 Task: Check current mortgage rates of quadplex (4 Unit).
Action: Mouse moved to (909, 169)
Screenshot: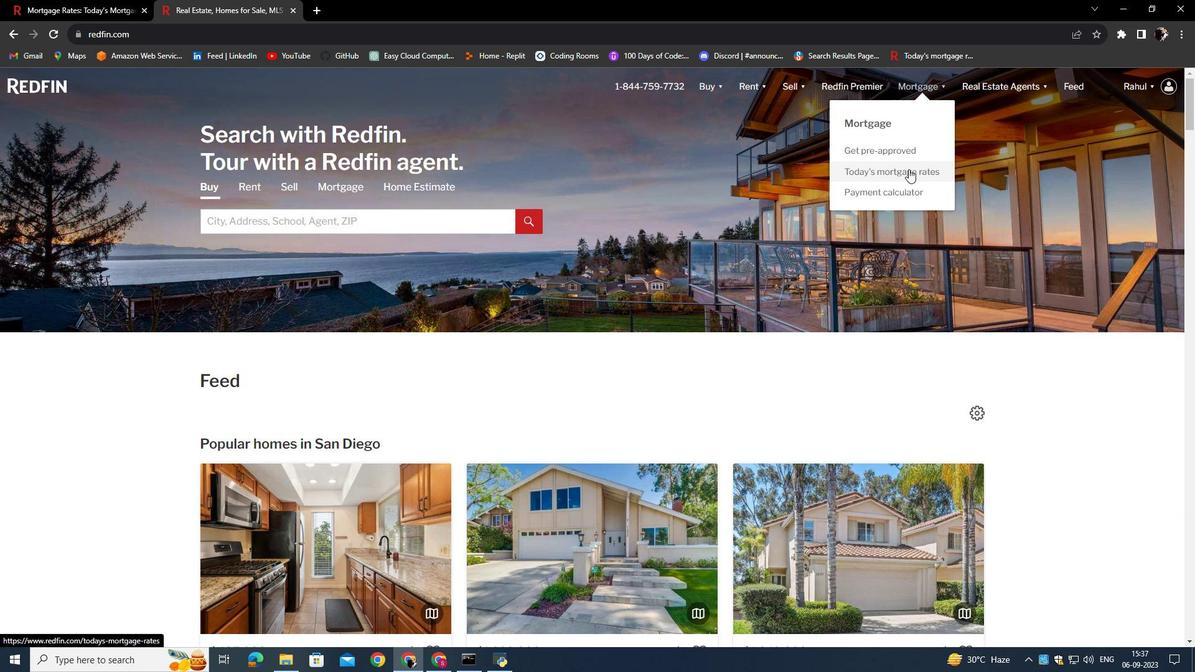 
Action: Mouse pressed left at (909, 169)
Screenshot: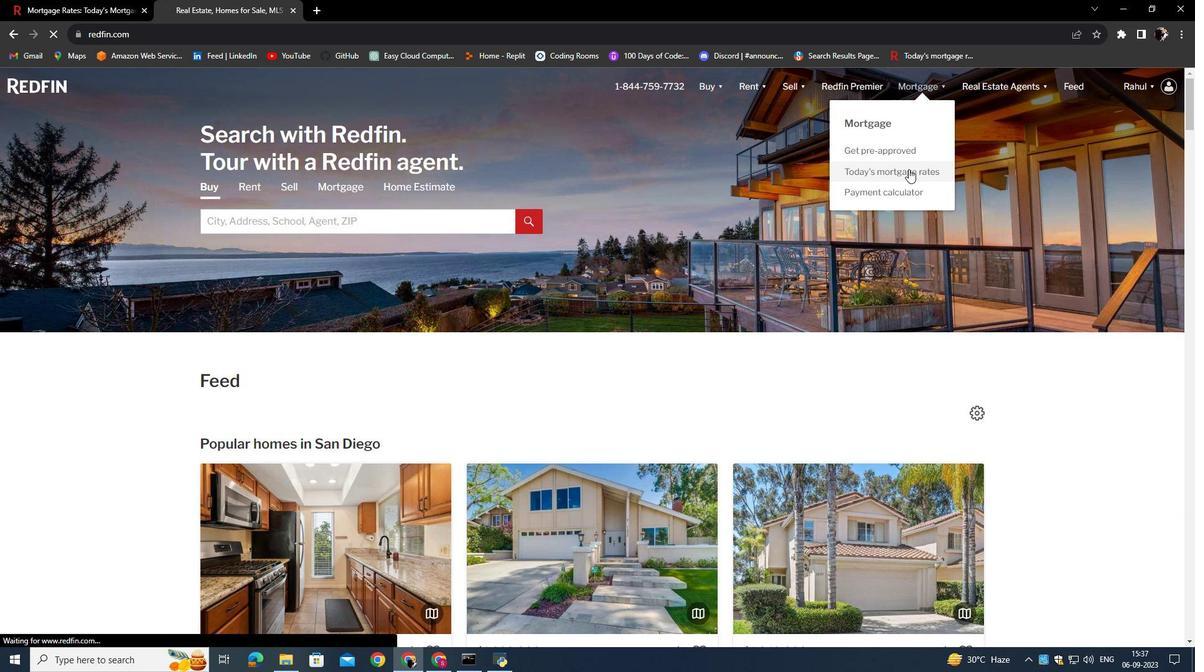 
Action: Mouse moved to (487, 328)
Screenshot: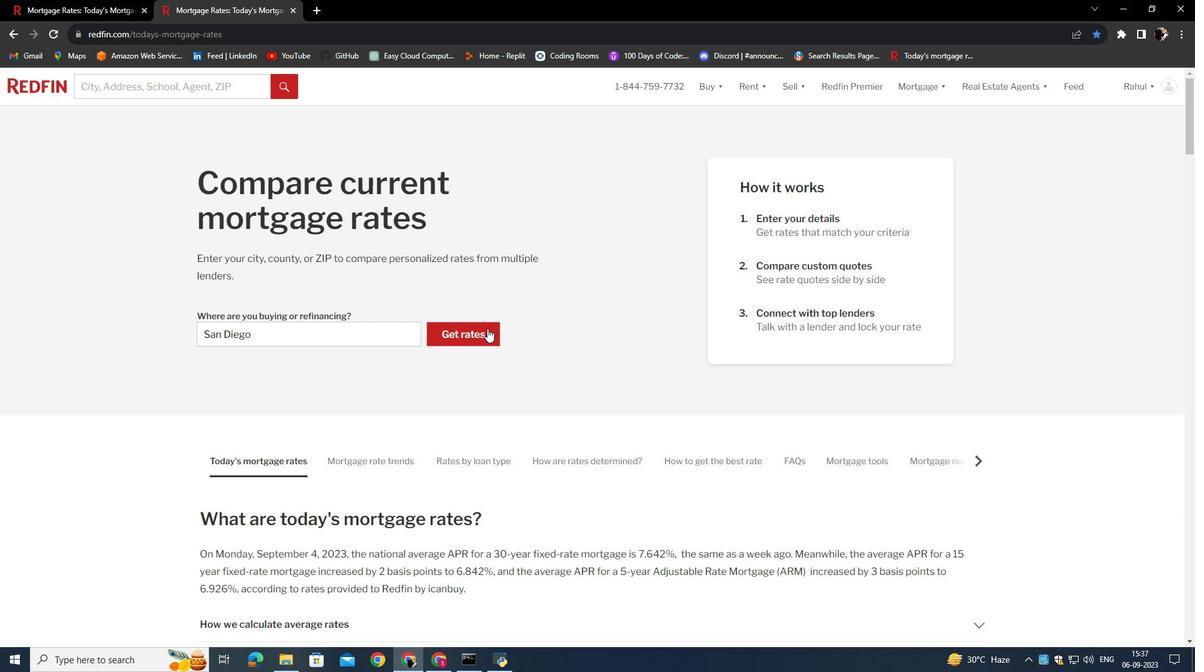 
Action: Mouse pressed left at (487, 328)
Screenshot: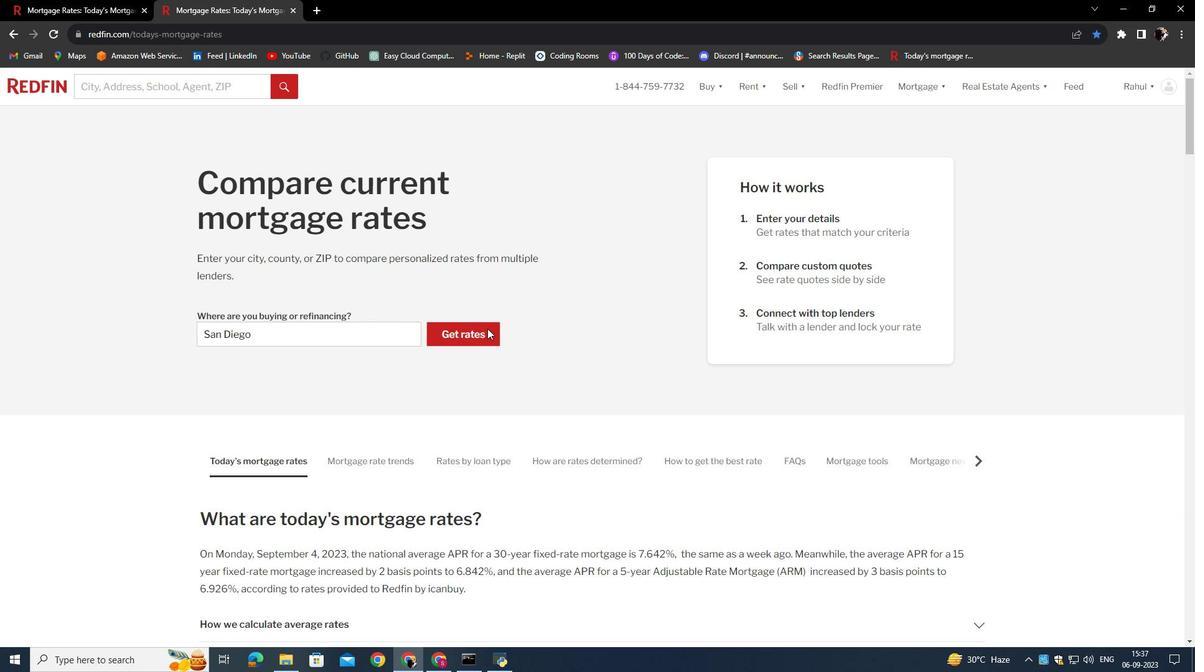 
Action: Mouse moved to (311, 228)
Screenshot: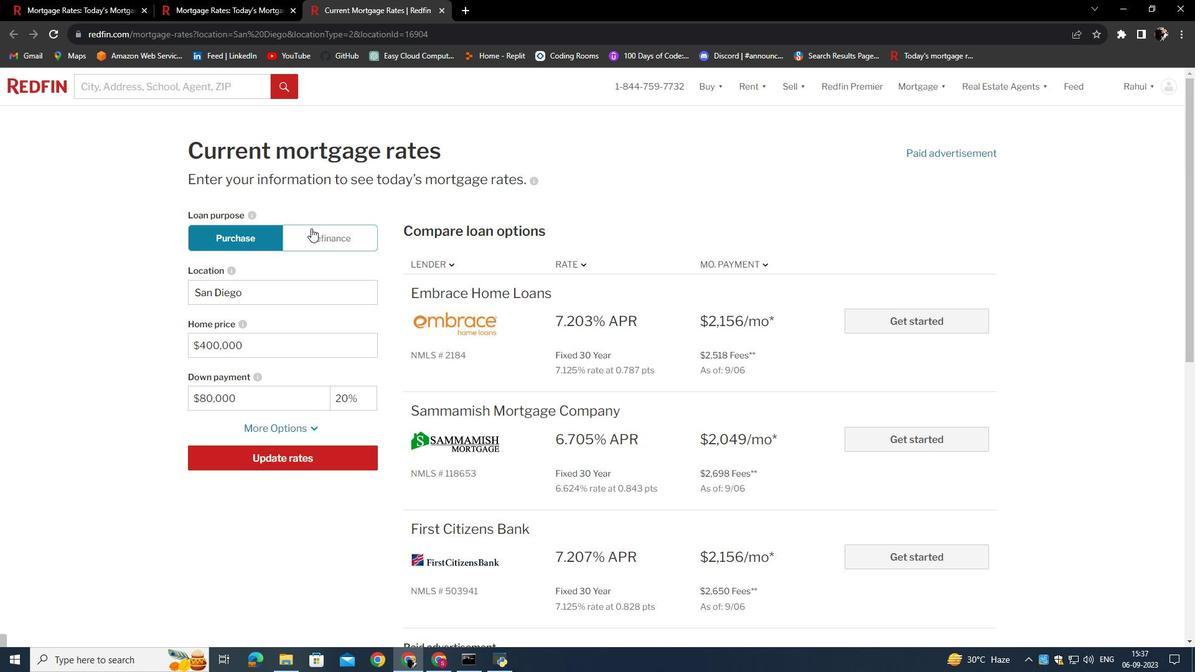
Action: Mouse pressed left at (311, 228)
Screenshot: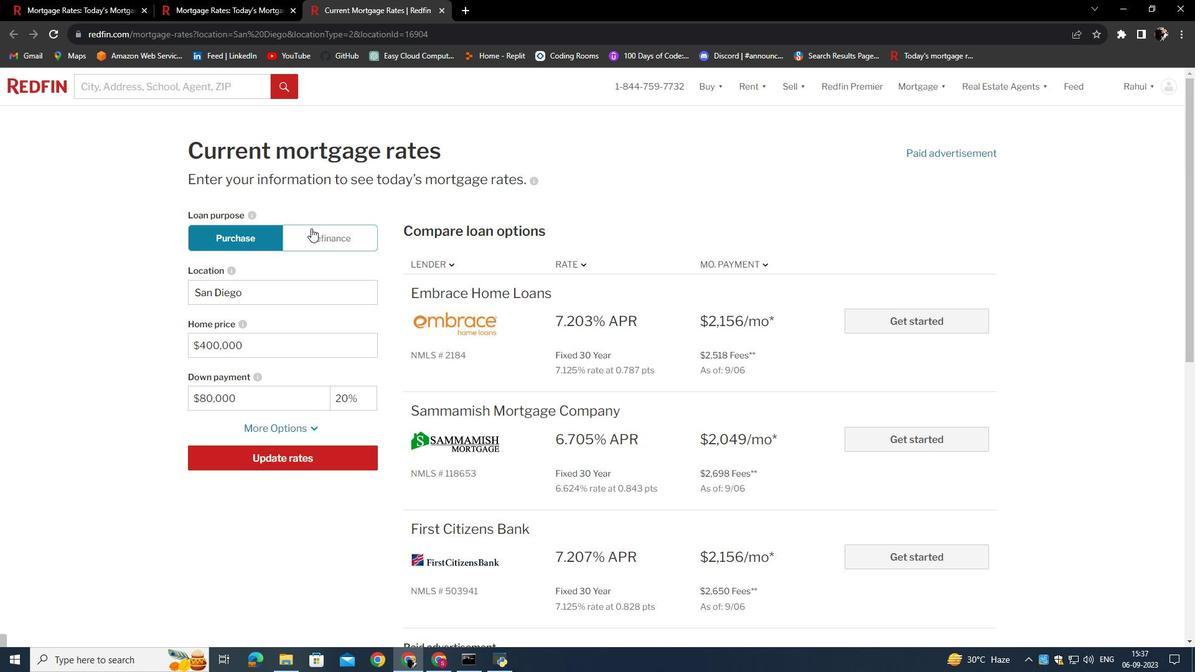 
Action: Mouse moved to (317, 295)
Screenshot: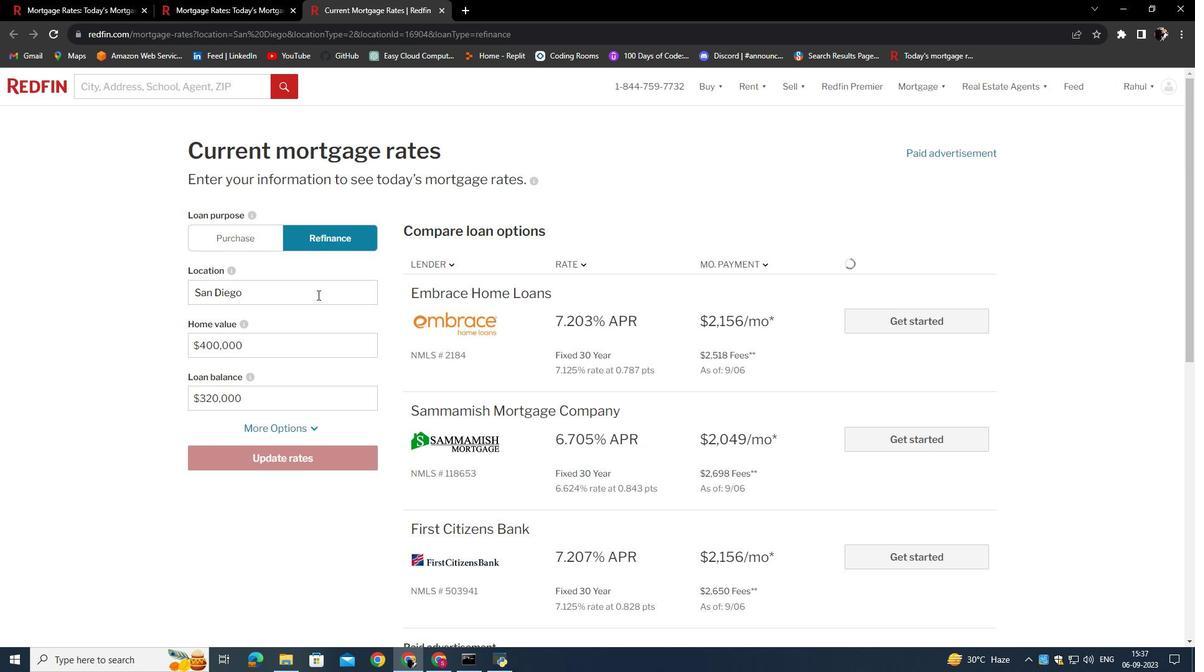
Action: Mouse scrolled (317, 294) with delta (0, 0)
Screenshot: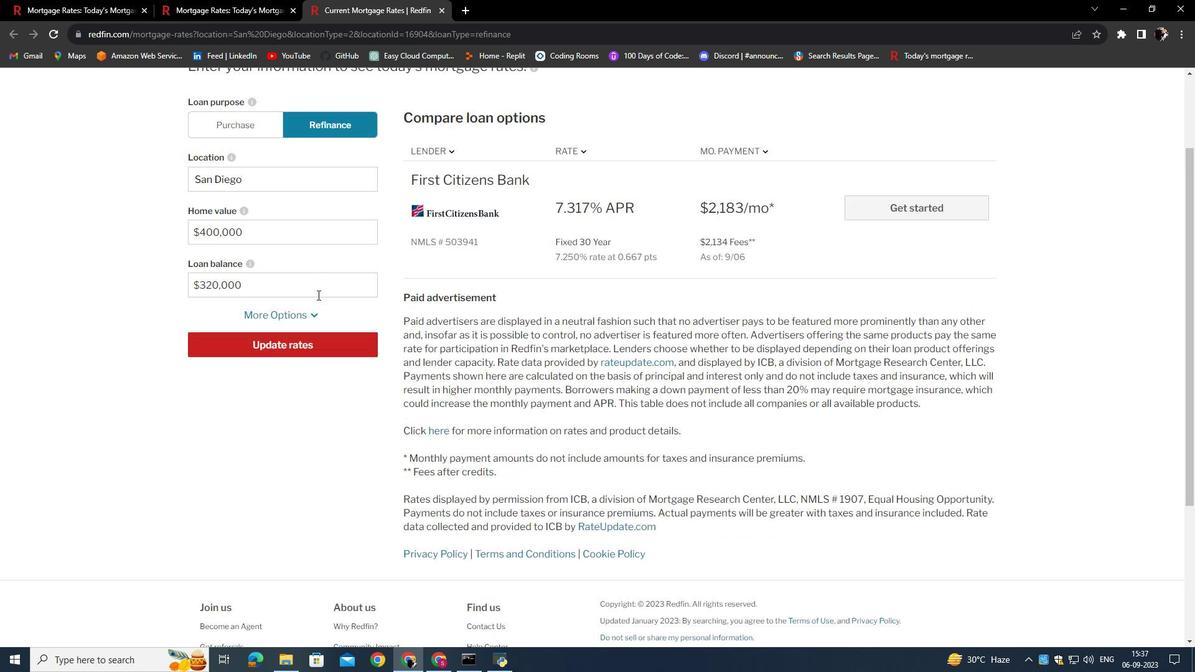 
Action: Mouse scrolled (317, 294) with delta (0, 0)
Screenshot: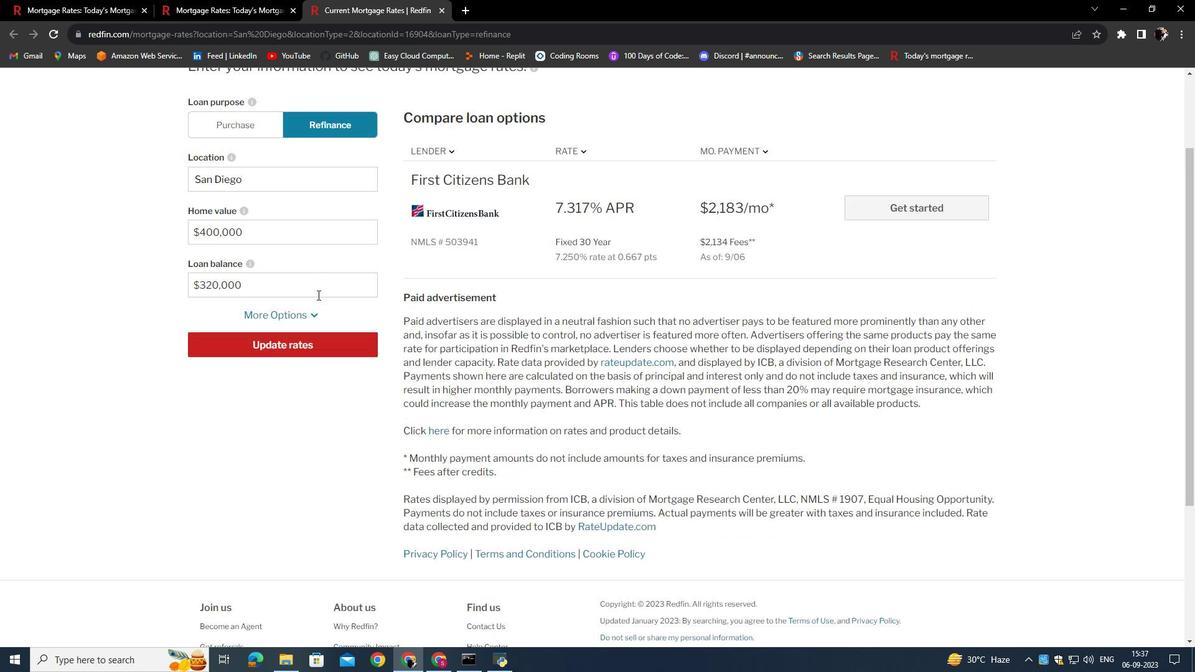 
Action: Mouse scrolled (317, 294) with delta (0, 0)
Screenshot: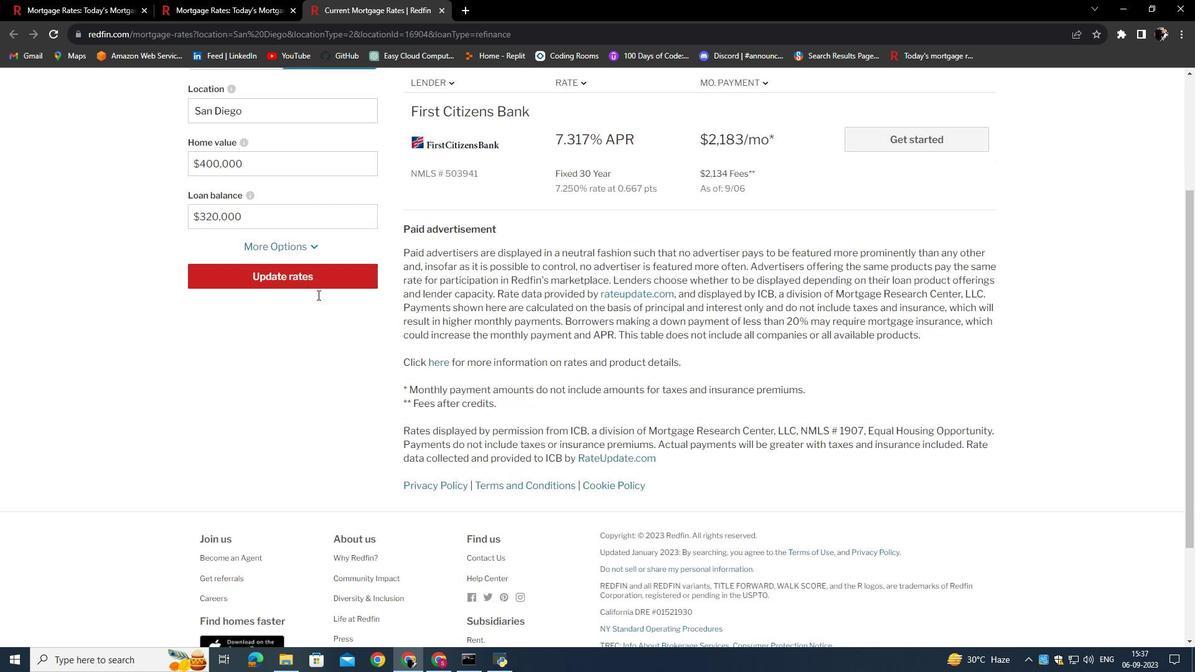 
Action: Mouse moved to (300, 247)
Screenshot: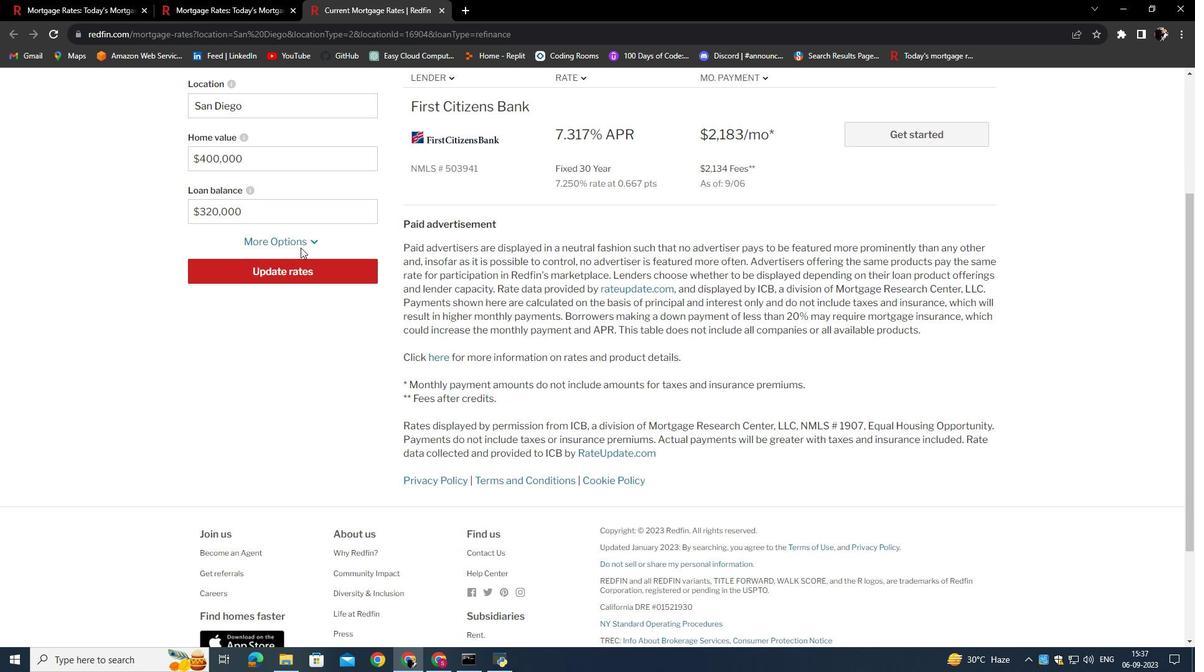
Action: Mouse pressed left at (300, 247)
Screenshot: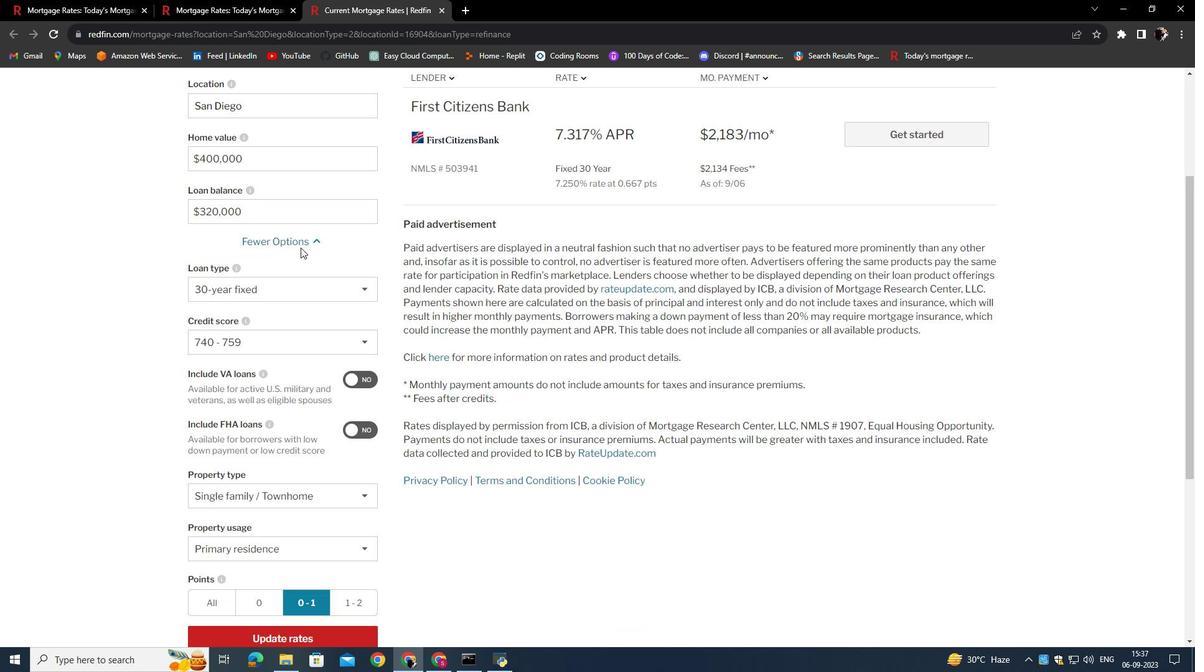 
Action: Mouse scrolled (300, 247) with delta (0, 0)
Screenshot: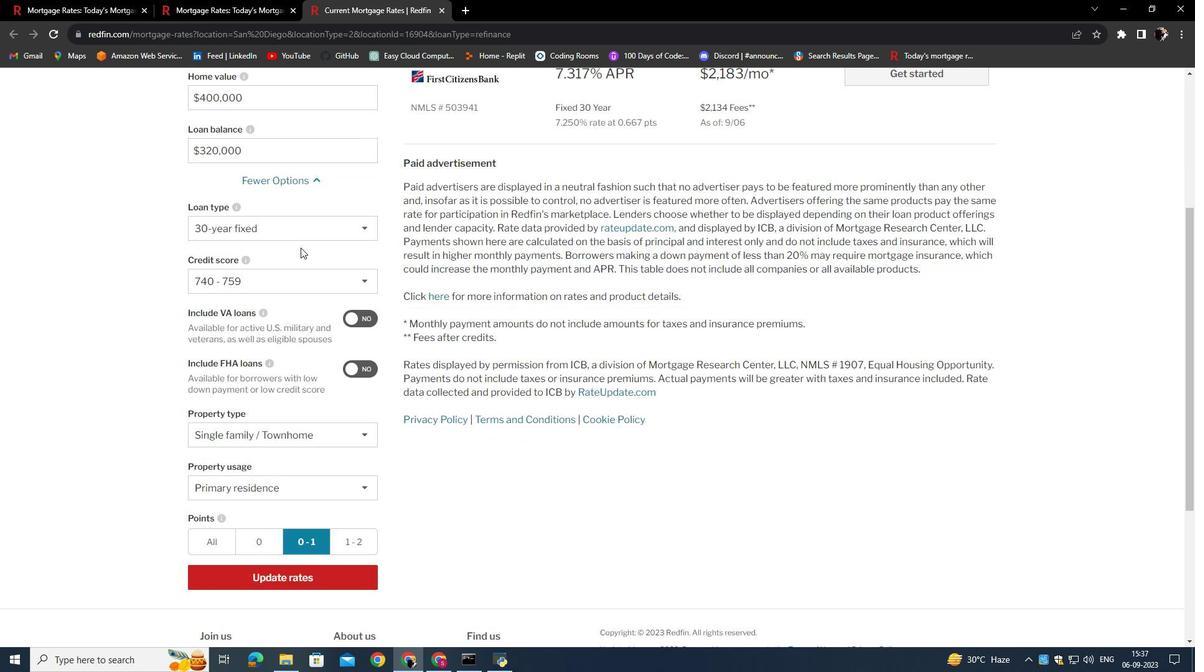 
Action: Mouse scrolled (300, 247) with delta (0, 0)
Screenshot: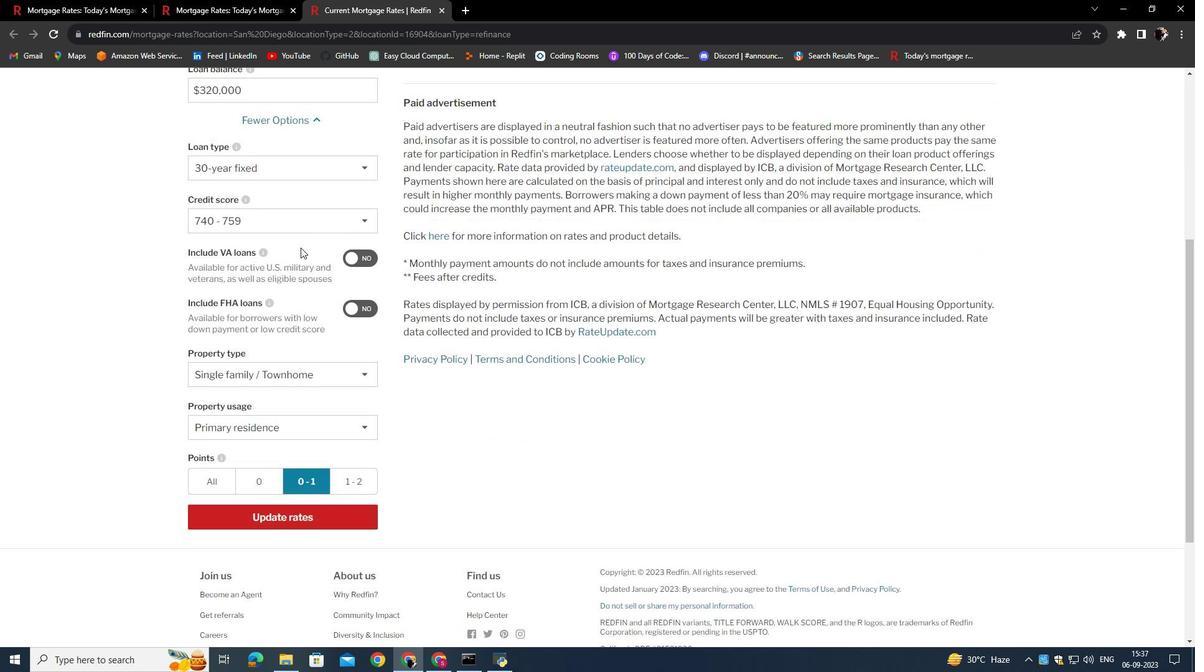 
Action: Mouse moved to (287, 368)
Screenshot: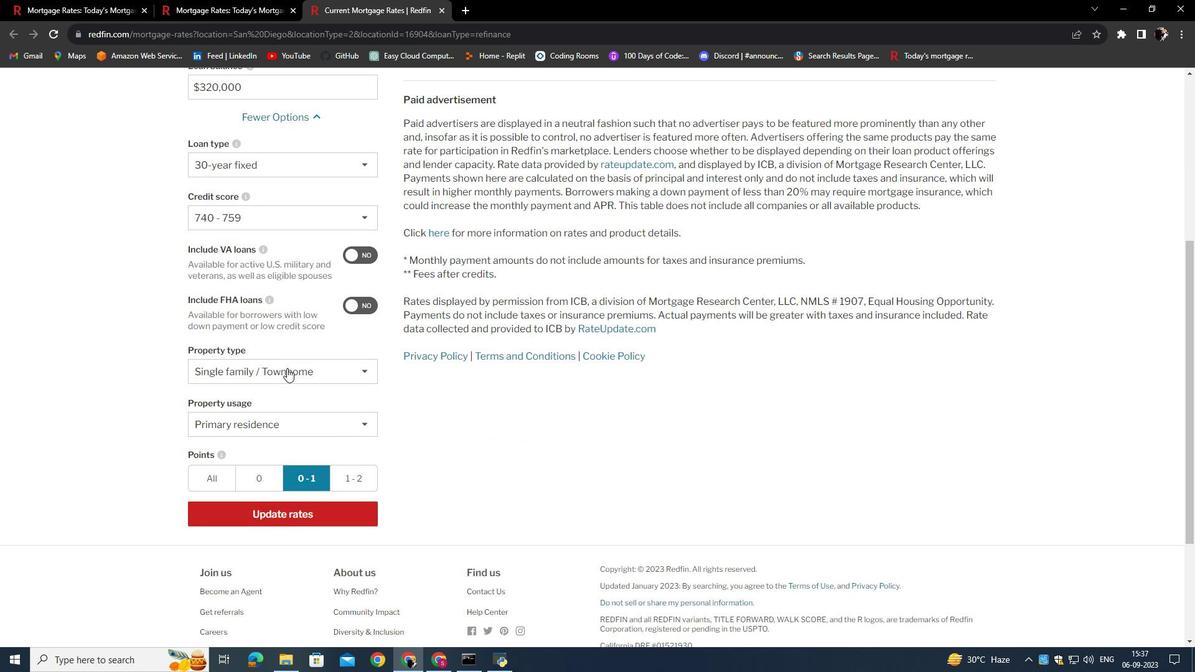 
Action: Mouse pressed left at (287, 368)
Screenshot: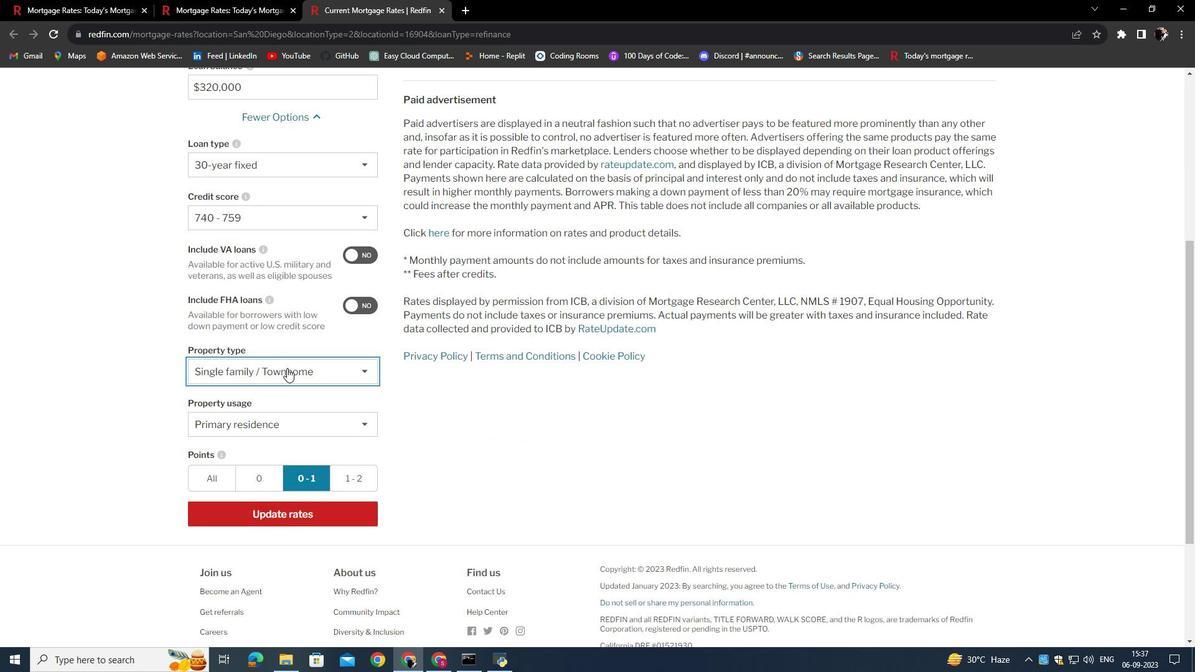 
Action: Mouse moved to (277, 528)
Screenshot: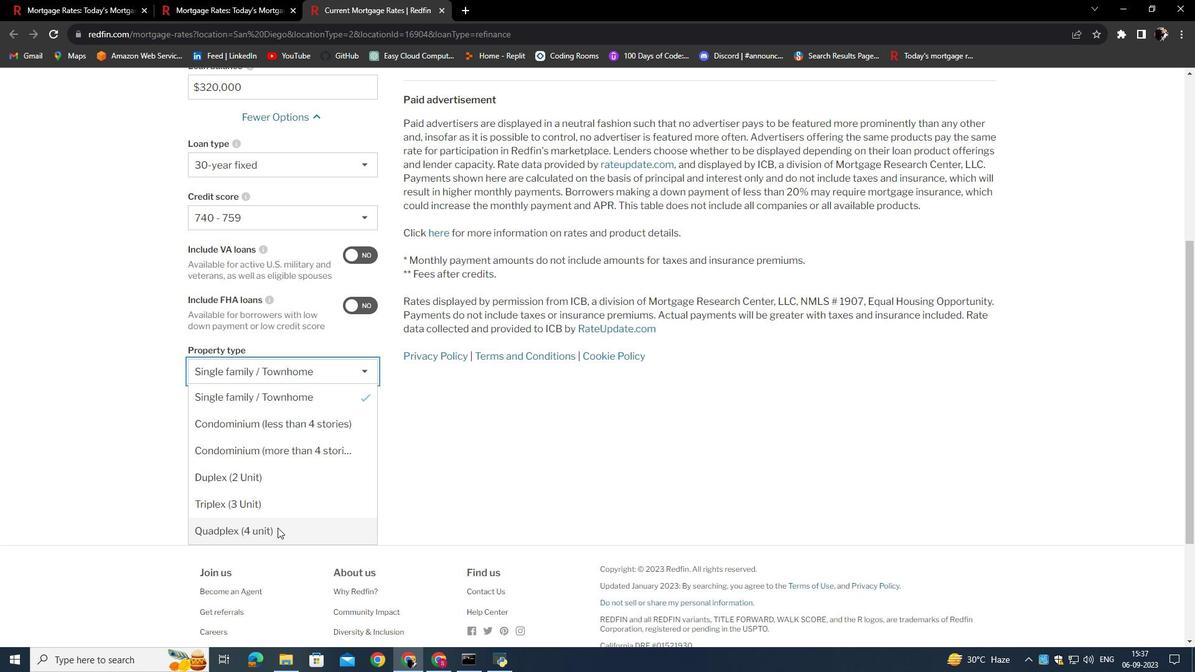 
Action: Mouse pressed left at (277, 528)
Screenshot: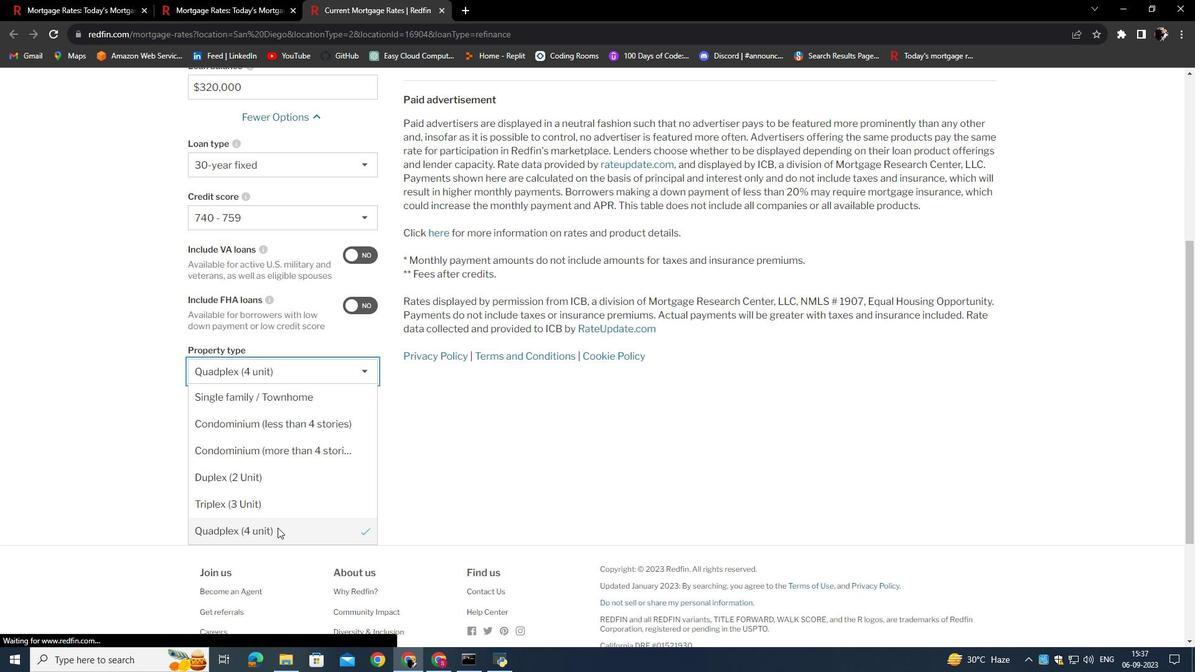 
Action: Mouse moved to (324, 441)
Screenshot: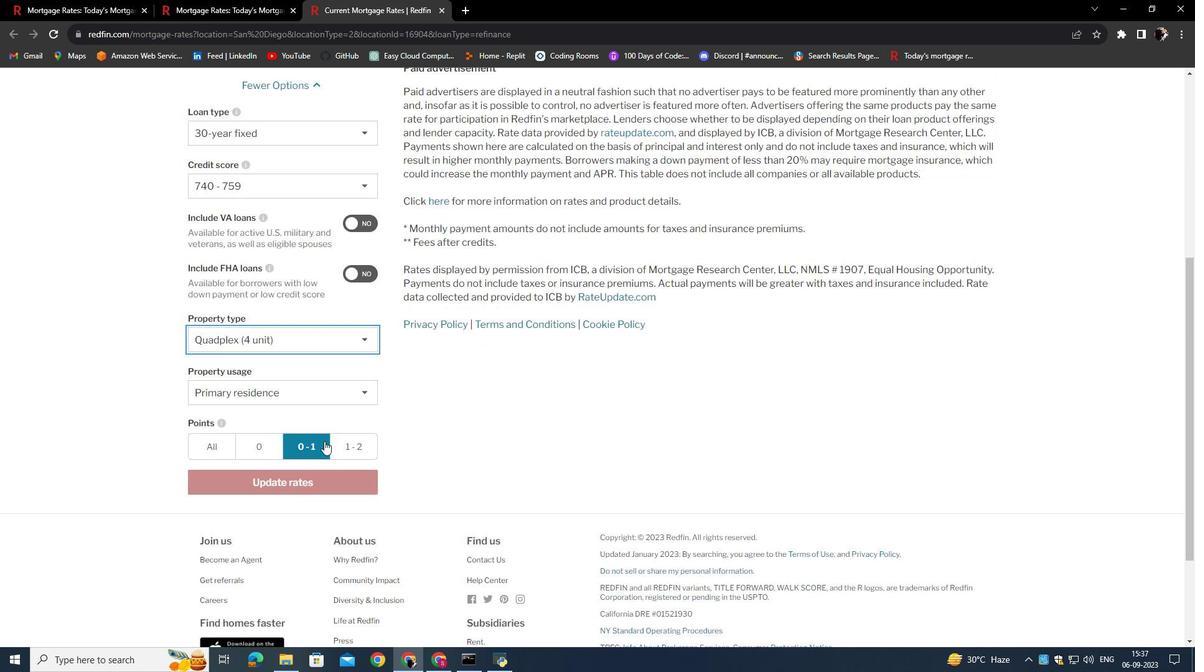 
Action: Mouse scrolled (324, 440) with delta (0, 0)
Screenshot: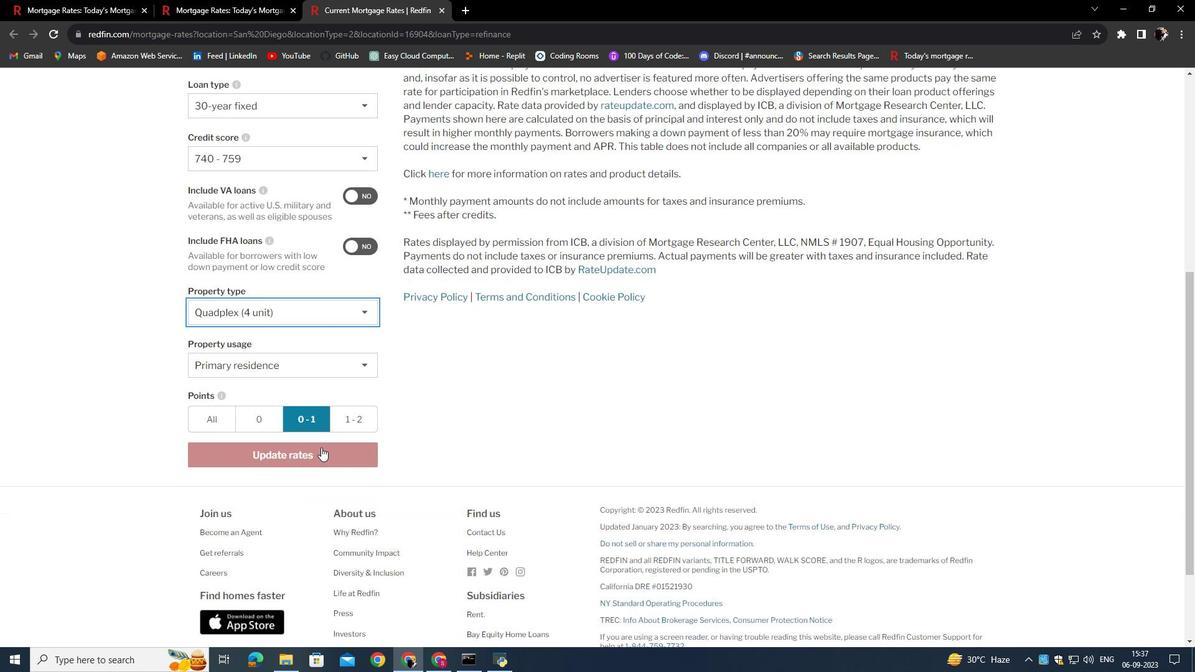 
Action: Mouse moved to (302, 457)
Screenshot: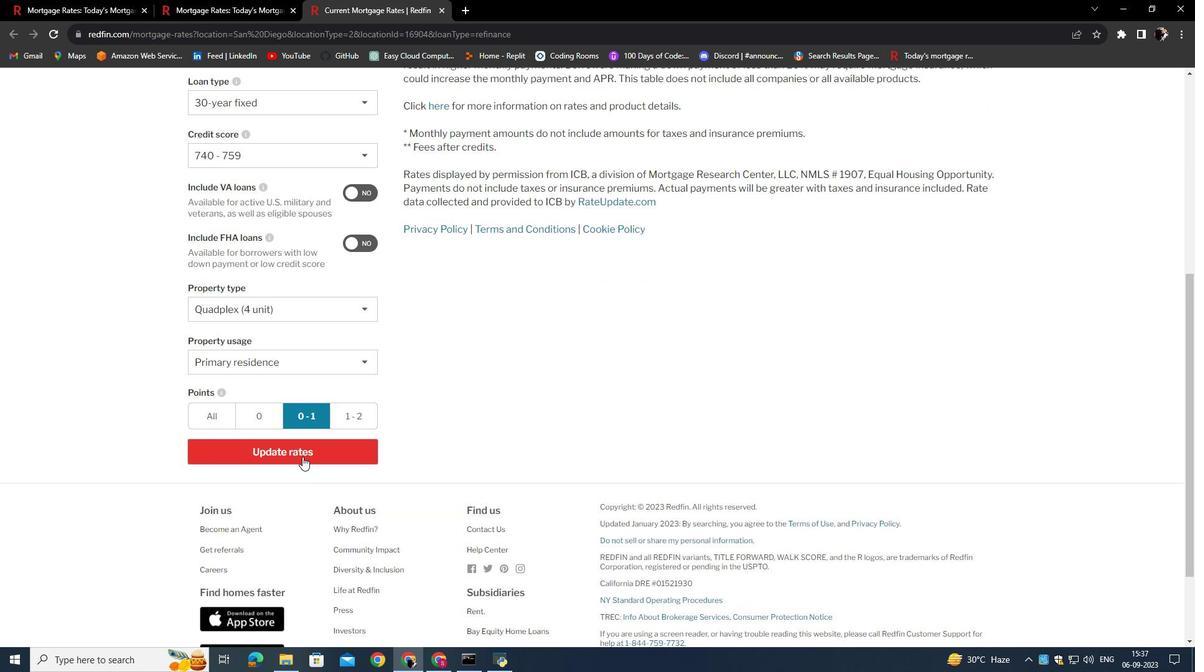
Action: Mouse pressed left at (302, 457)
Screenshot: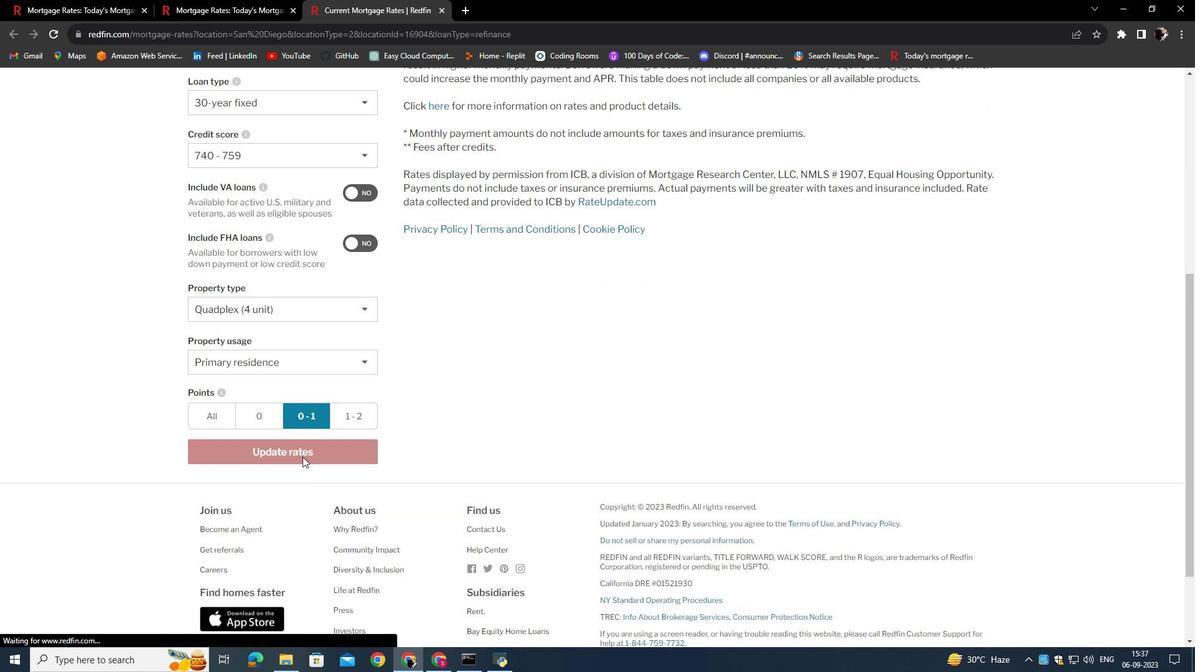 
Action: Mouse moved to (580, 396)
Screenshot: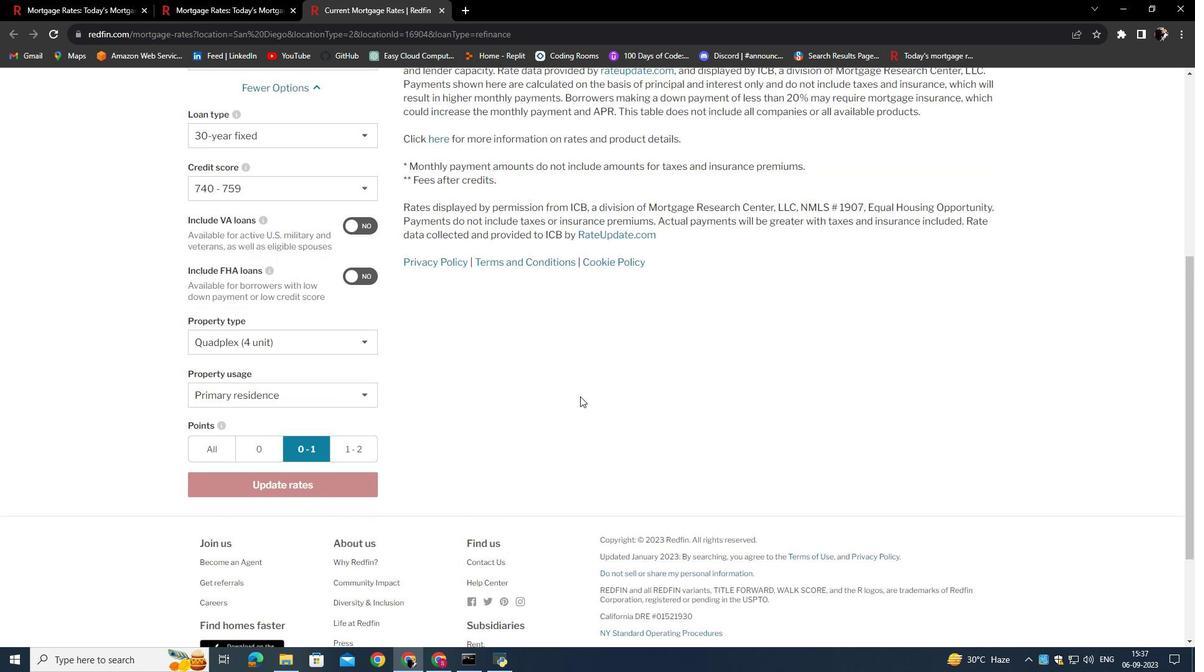 
Action: Mouse scrolled (580, 397) with delta (0, 0)
Screenshot: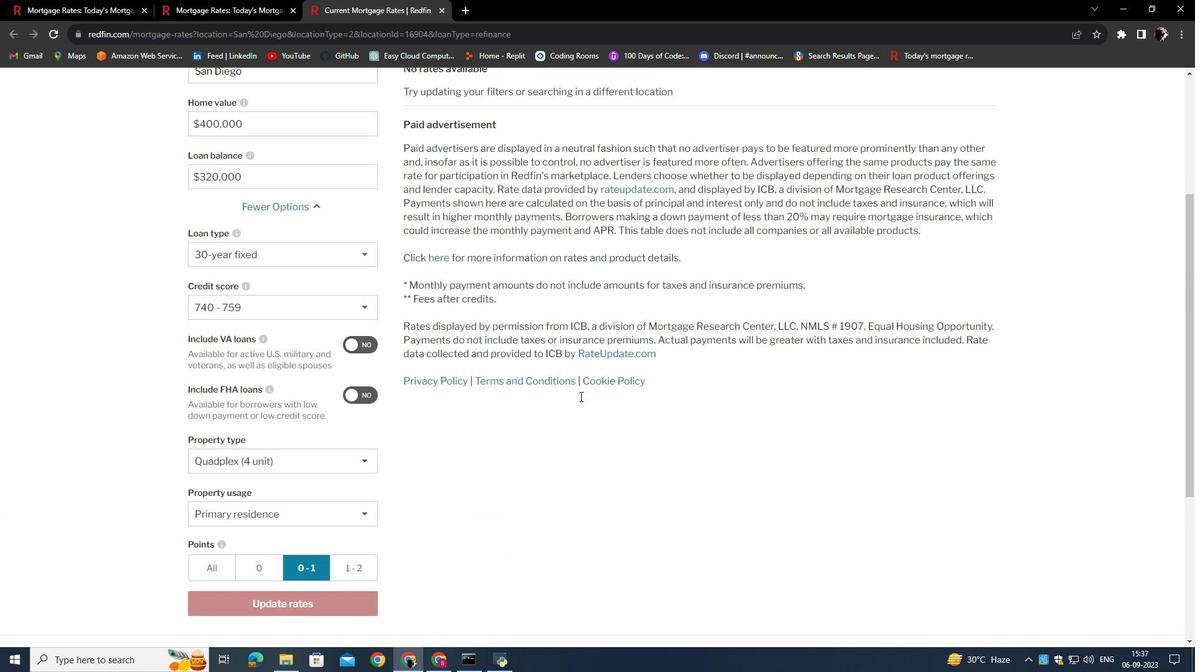
Action: Mouse scrolled (580, 397) with delta (0, 0)
Screenshot: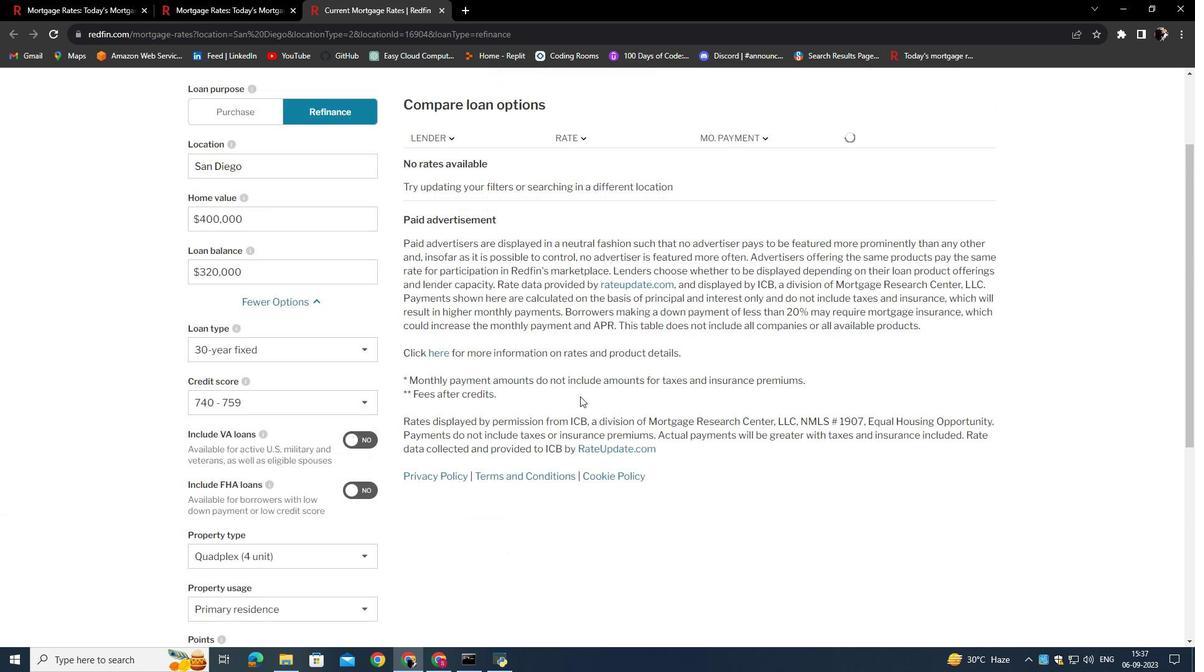 
Action: Mouse scrolled (580, 397) with delta (0, 0)
Screenshot: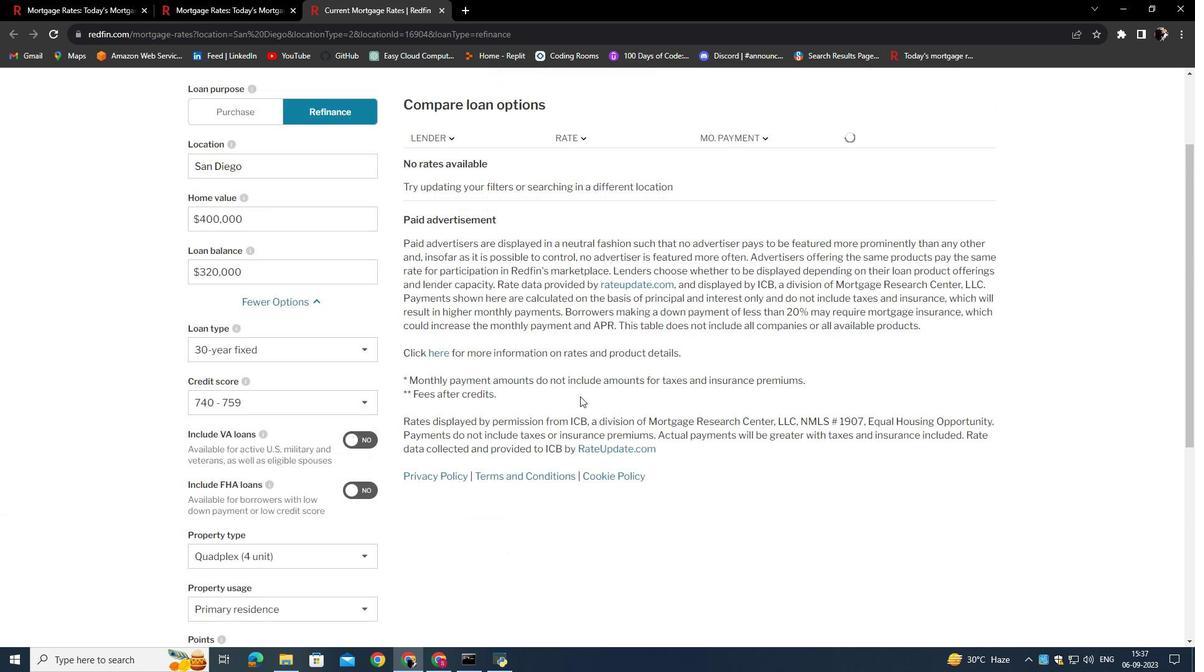 
Action: Mouse scrolled (580, 397) with delta (0, 0)
Screenshot: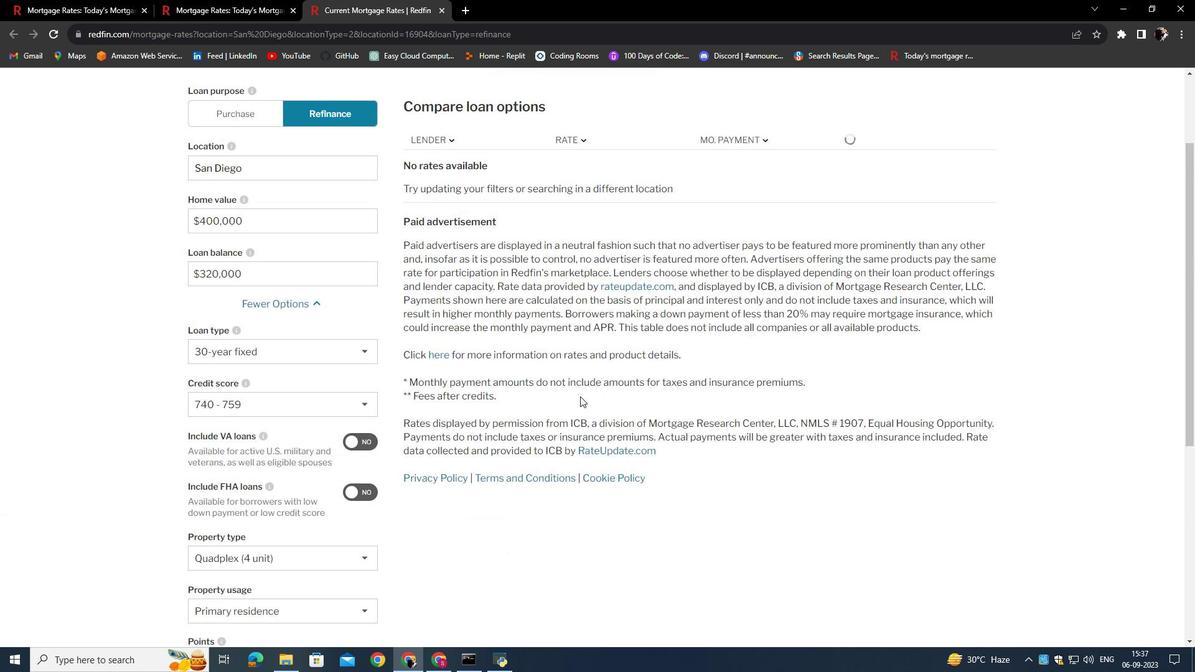 
Action: Mouse scrolled (580, 397) with delta (0, 0)
Screenshot: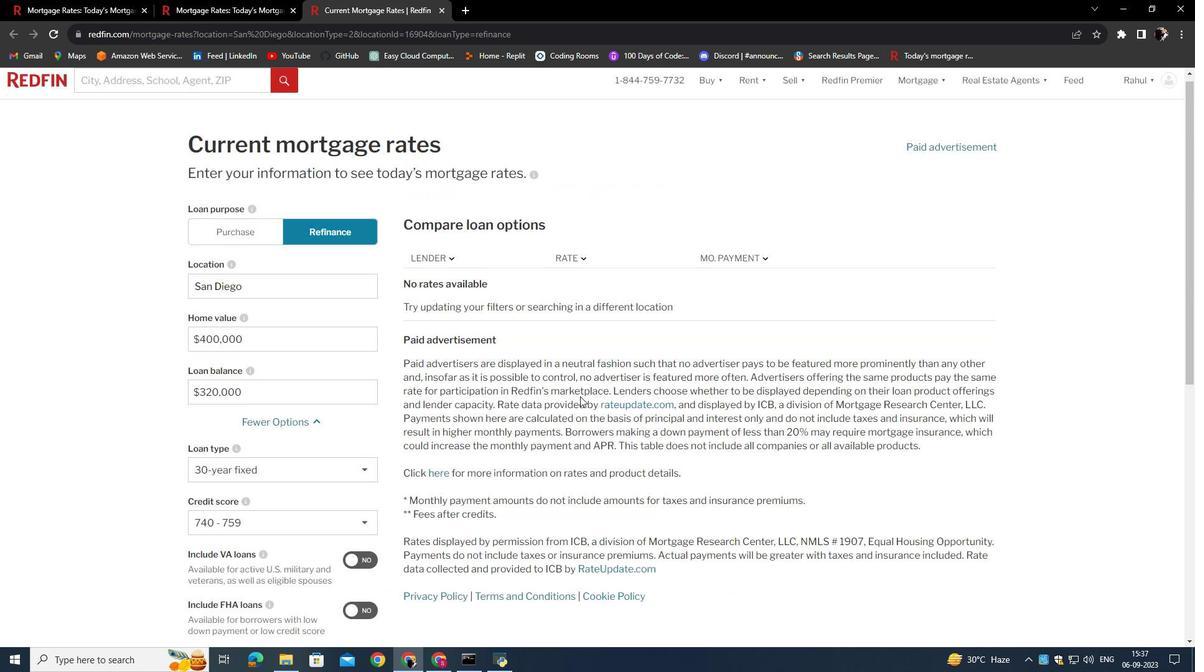 
Action: Mouse scrolled (580, 397) with delta (0, 0)
Screenshot: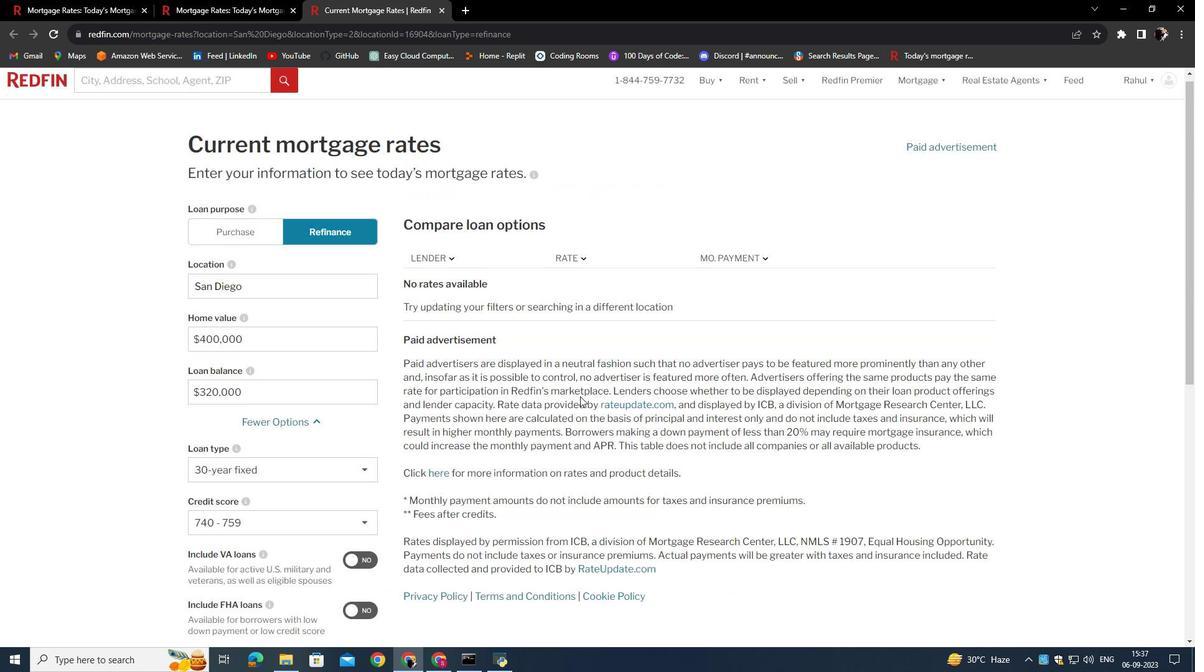 
Action: Mouse scrolled (580, 397) with delta (0, 0)
Screenshot: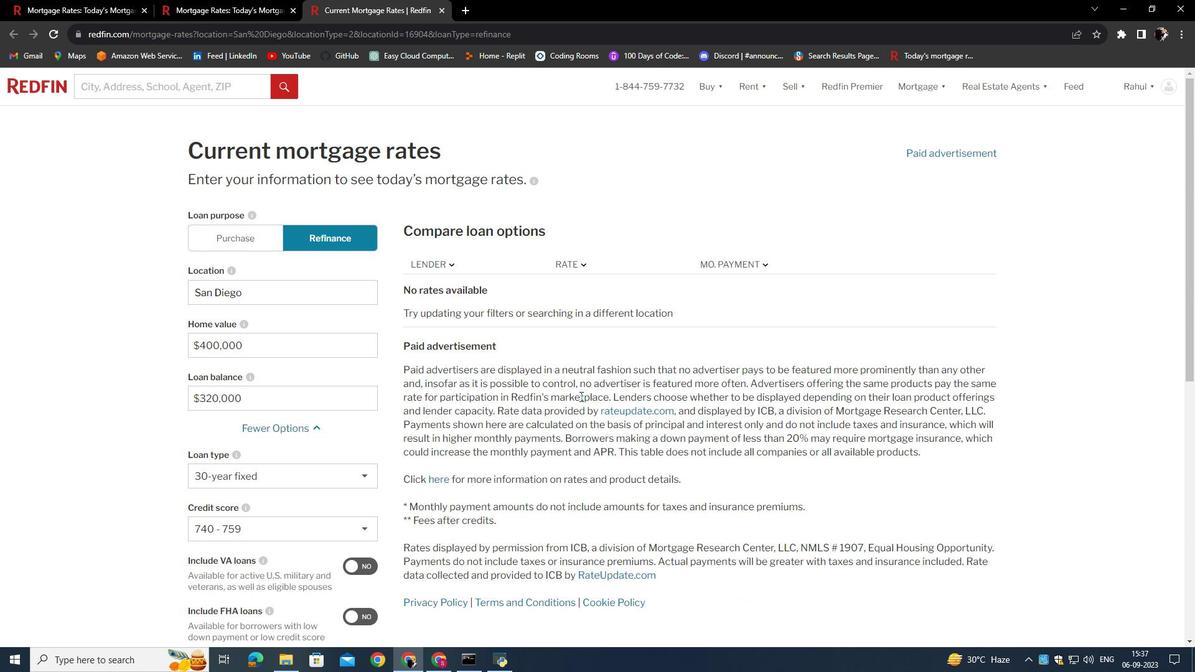 
Action: Mouse scrolled (580, 397) with delta (0, 0)
Screenshot: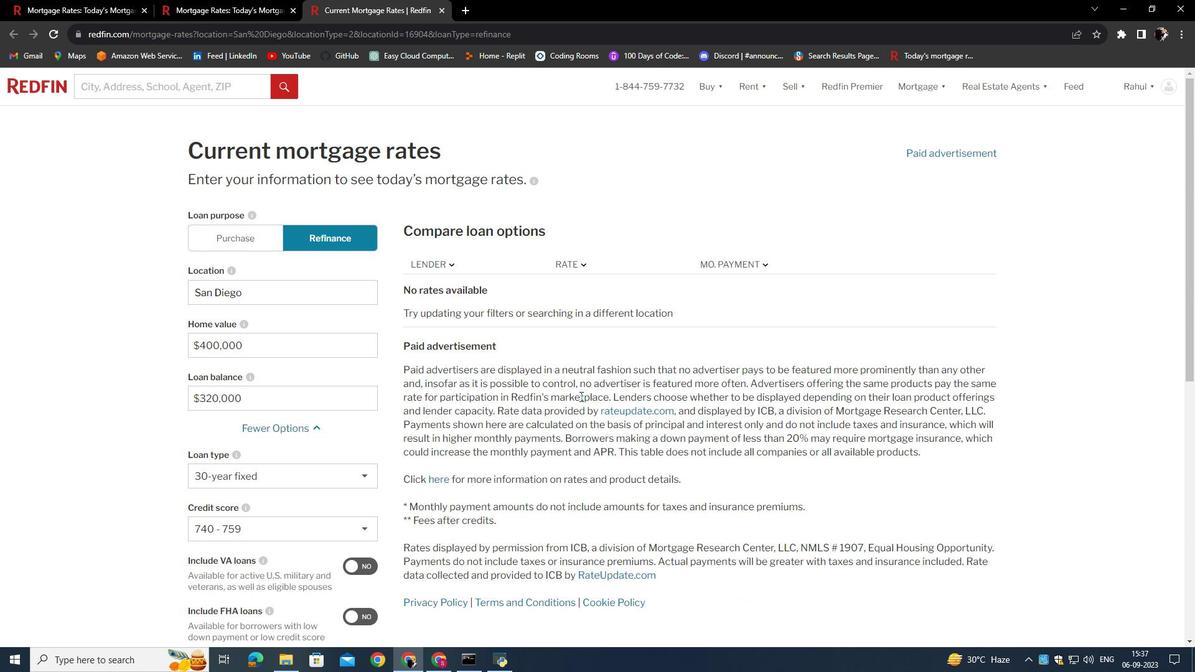 
